 Task: Add a new address "200 West Lakeshore Drive, Port Clinton, OH 43452".
Action: Mouse moved to (35, 76)
Screenshot: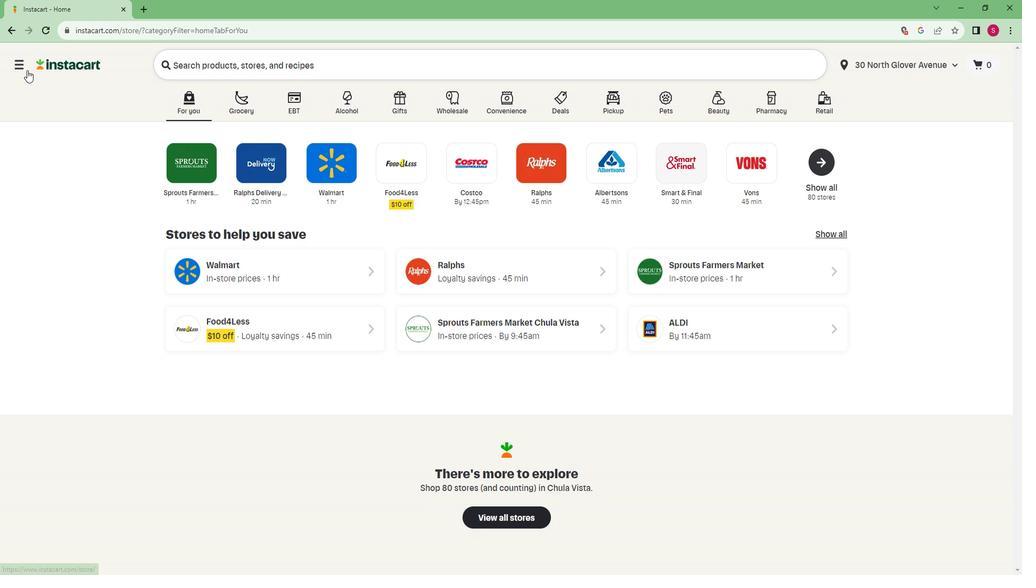 
Action: Mouse pressed left at (35, 76)
Screenshot: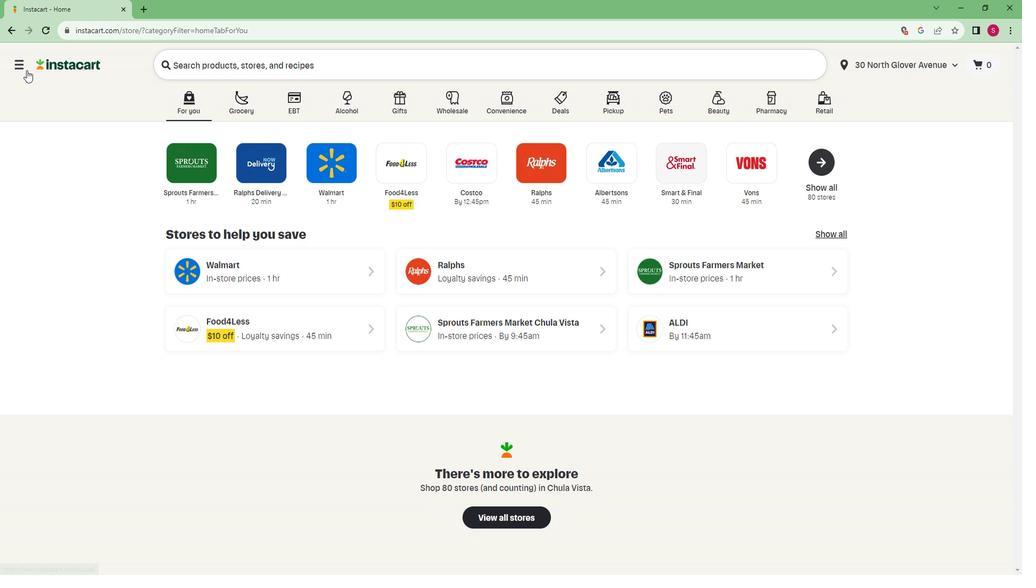 
Action: Mouse moved to (64, 354)
Screenshot: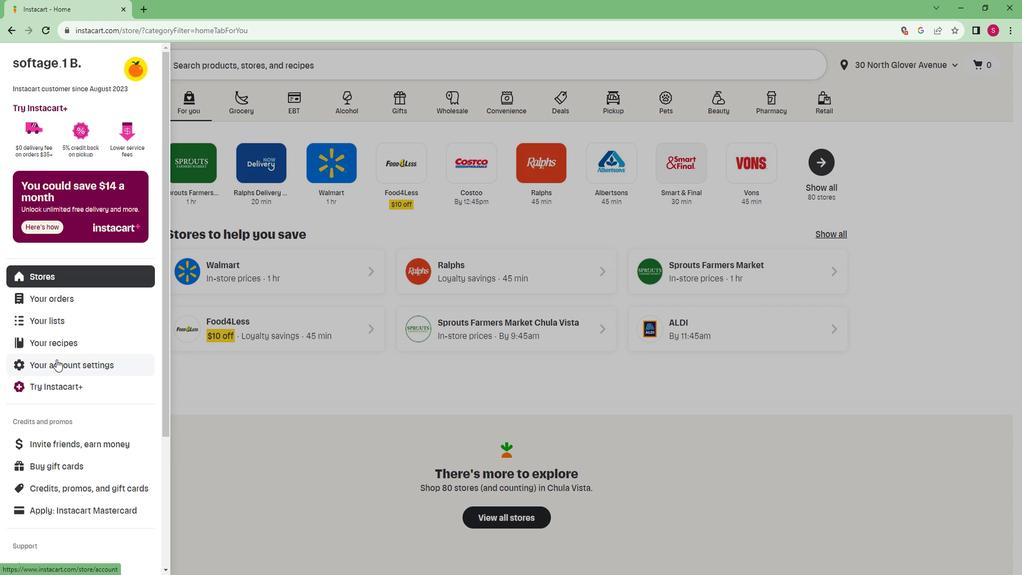 
Action: Mouse pressed left at (64, 354)
Screenshot: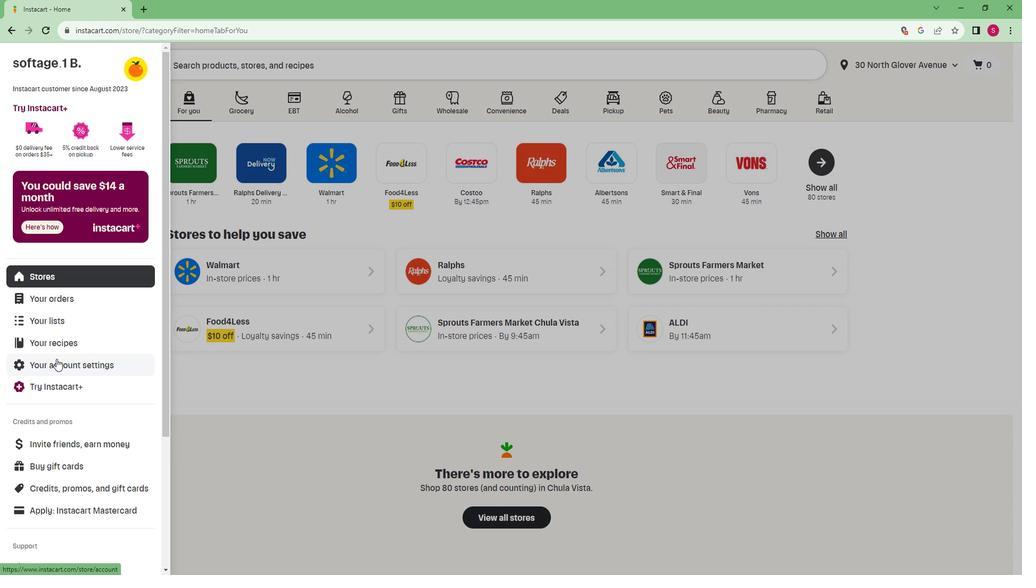 
Action: Mouse moved to (75, 233)
Screenshot: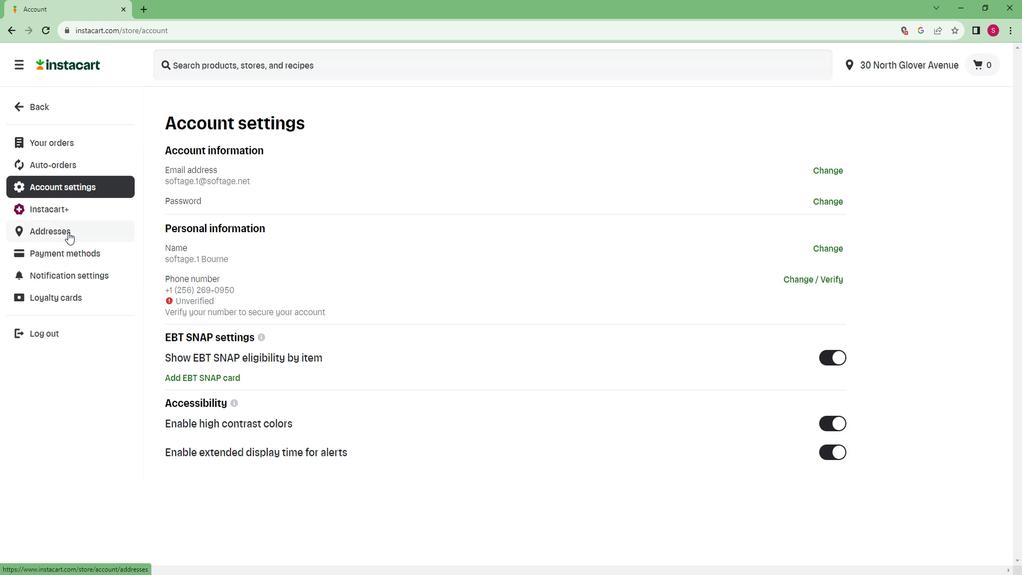 
Action: Mouse pressed left at (75, 233)
Screenshot: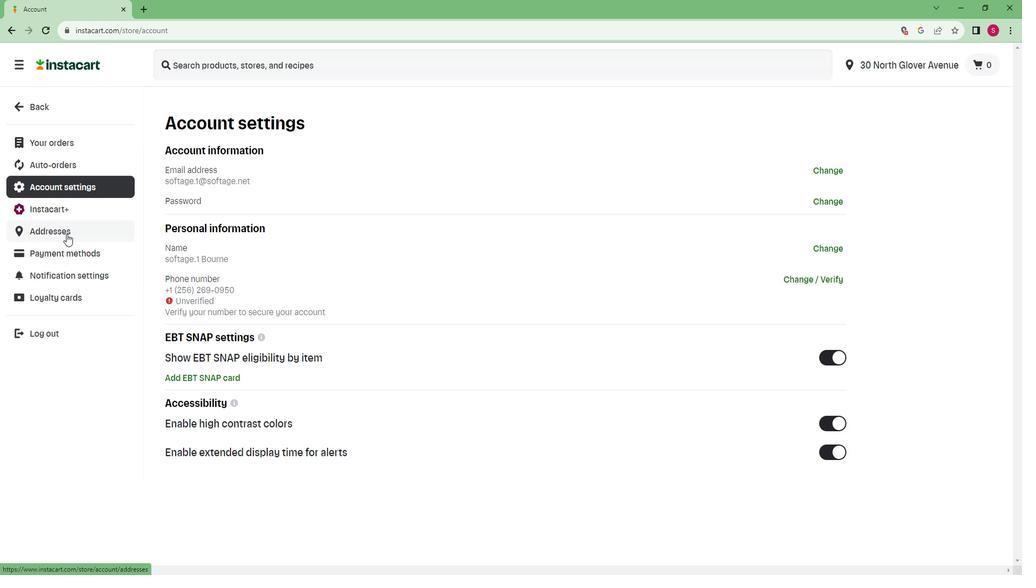 
Action: Mouse moved to (807, 129)
Screenshot: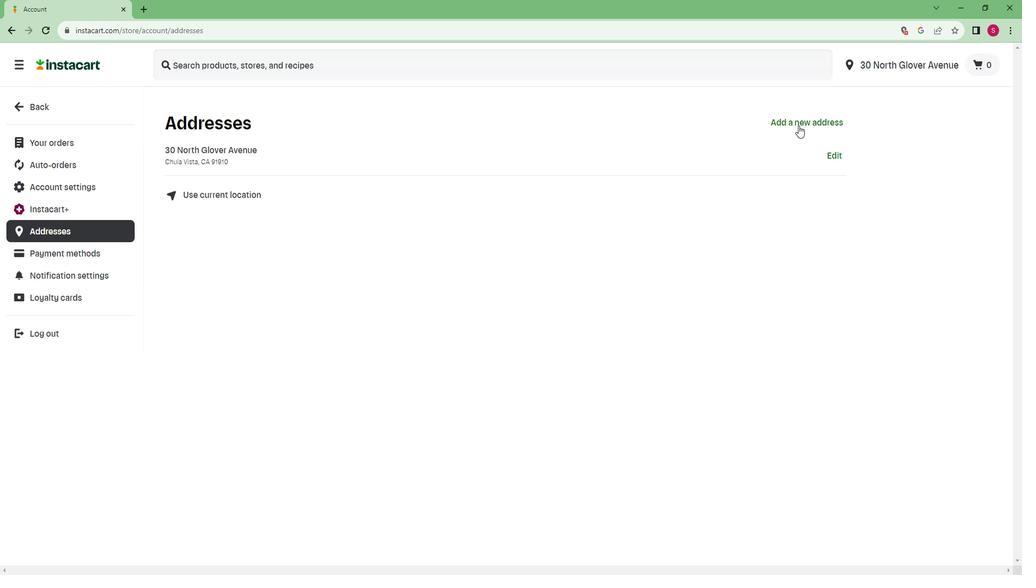 
Action: Mouse pressed left at (807, 129)
Screenshot: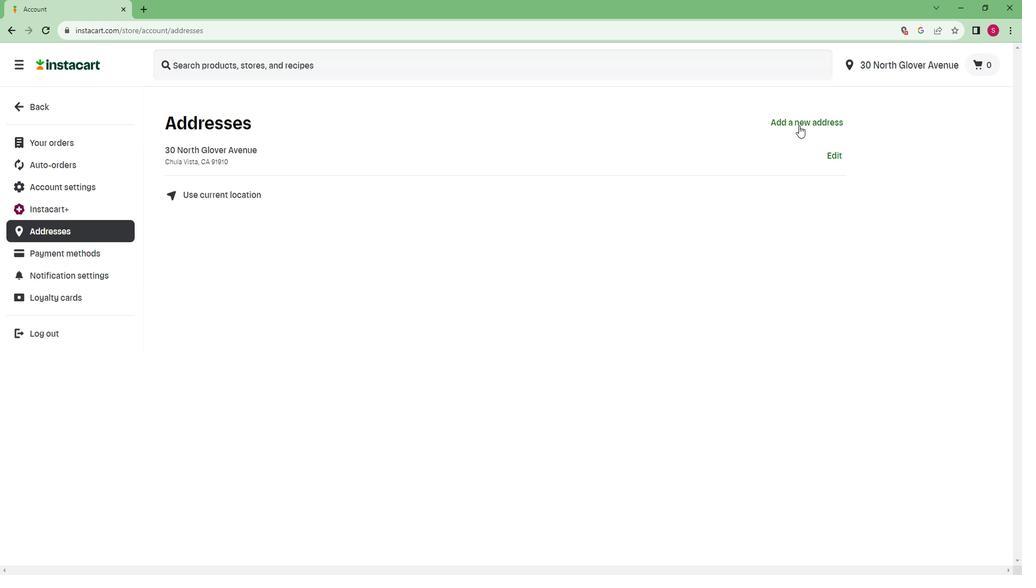 
Action: Mouse moved to (397, 134)
Screenshot: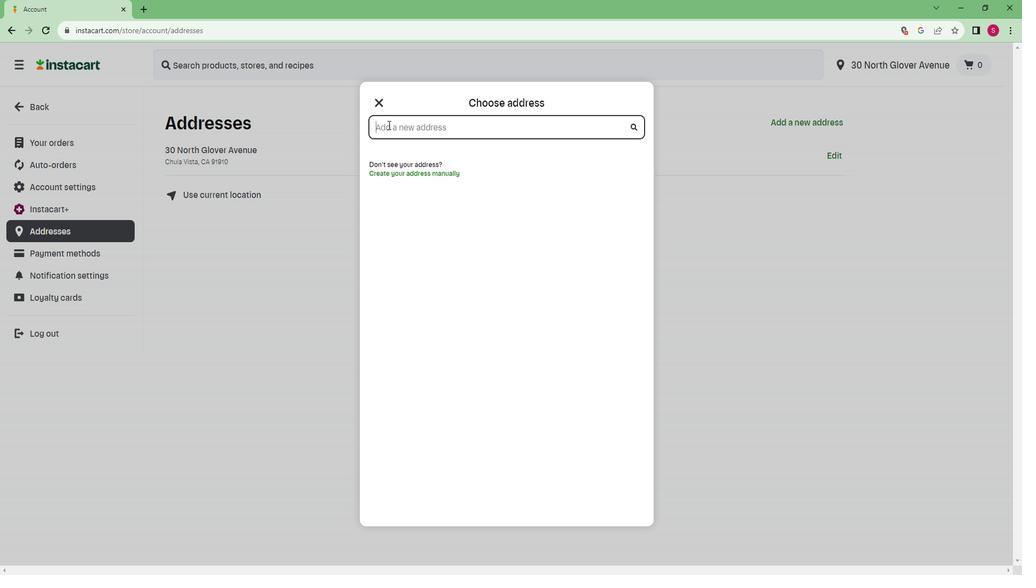 
Action: Mouse pressed left at (397, 134)
Screenshot: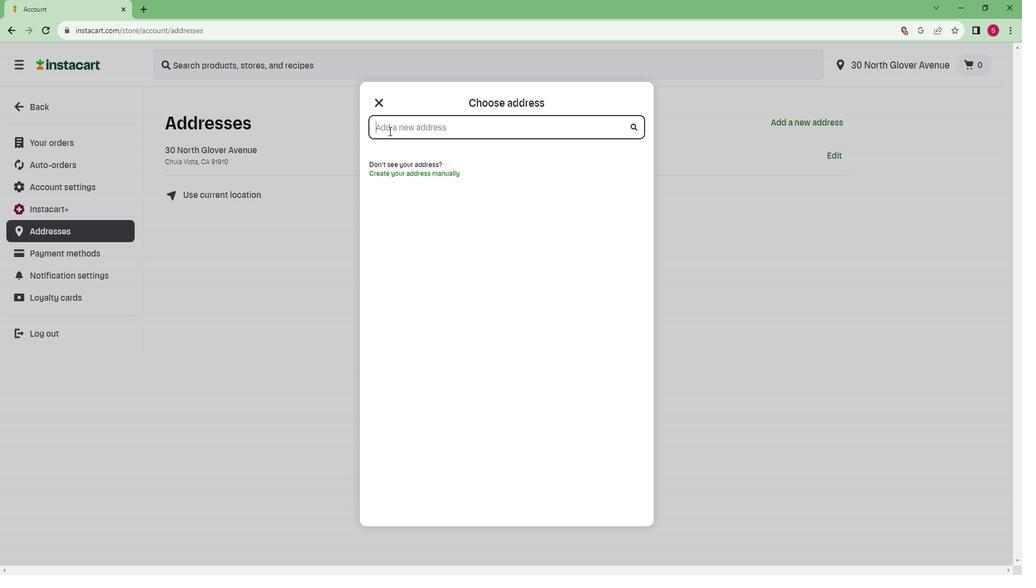 
Action: Key pressed 200,<Key.caps_lock>W<Key.caps_lock>est<Key.space><Key.caps_lock>L<Key.caps_lock>akeshore<Key.space><Key.caps_lock>D<Key.caps_lock>e<Key.backspace>rive<Key.space>,<Key.caps_lock>P<Key.caps_lock>ort<Key.space><Key.caps_lock>C<Key.caps_lock>linton,<Key.caps_lock>OH<Key.space>43452
Screenshot: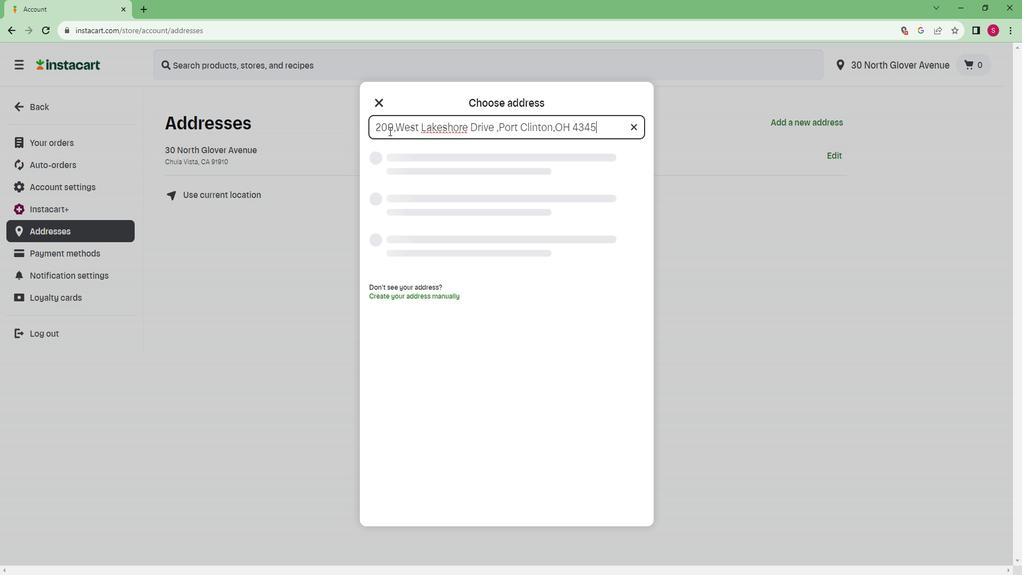 
Action: Mouse moved to (477, 170)
Screenshot: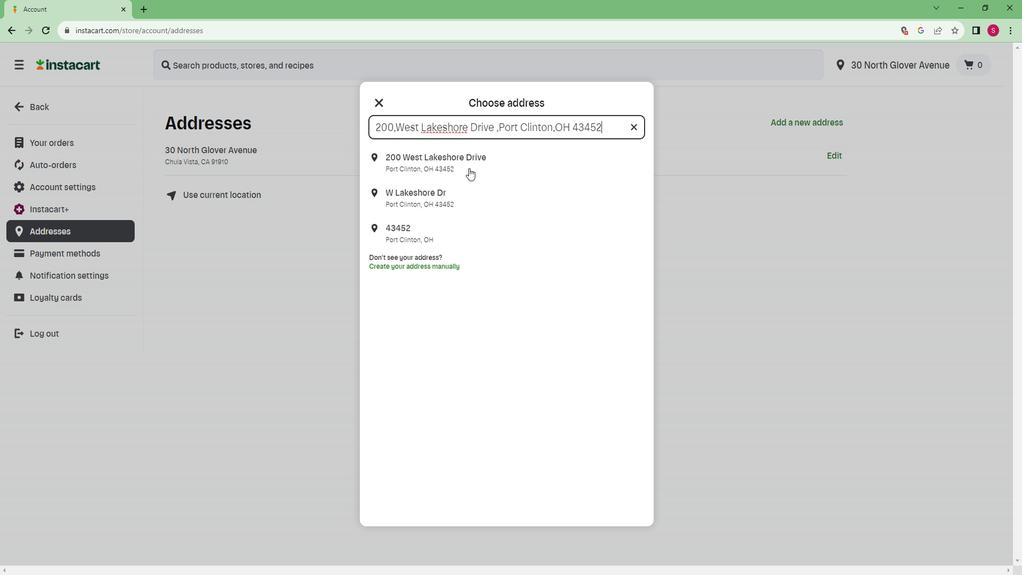
Action: Mouse pressed left at (477, 170)
Screenshot: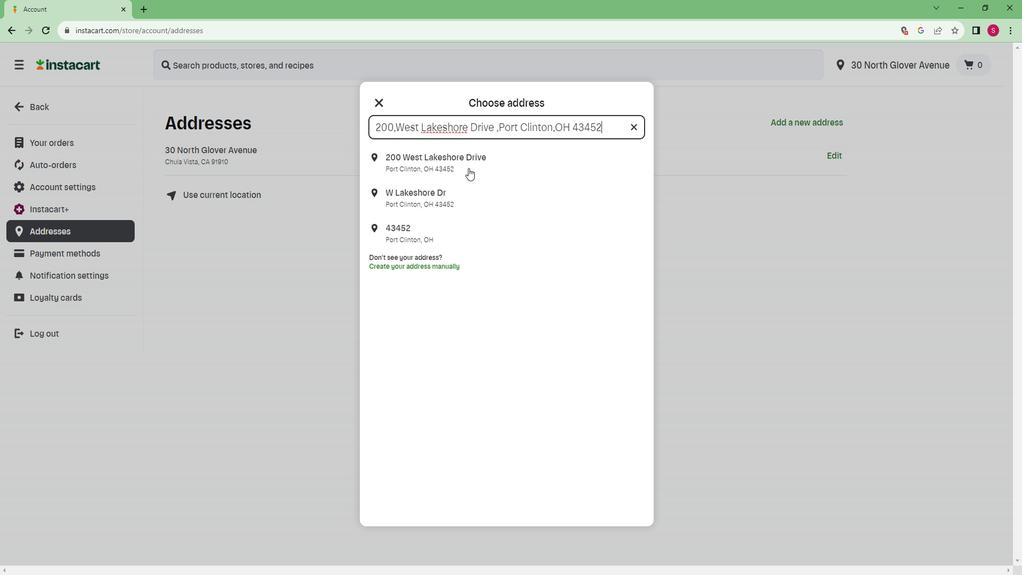 
Action: Mouse moved to (448, 400)
Screenshot: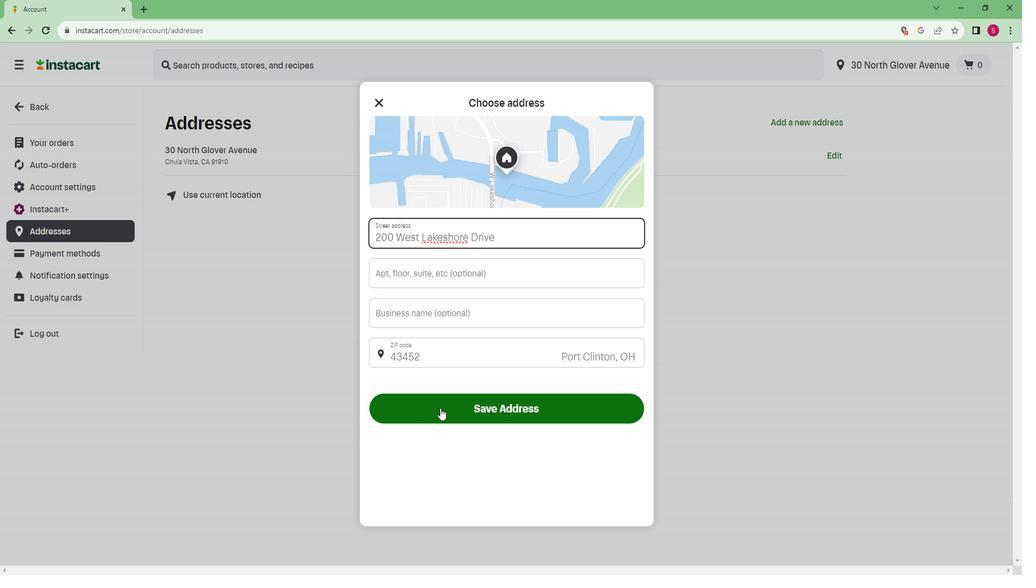 
Action: Mouse pressed left at (448, 400)
Screenshot: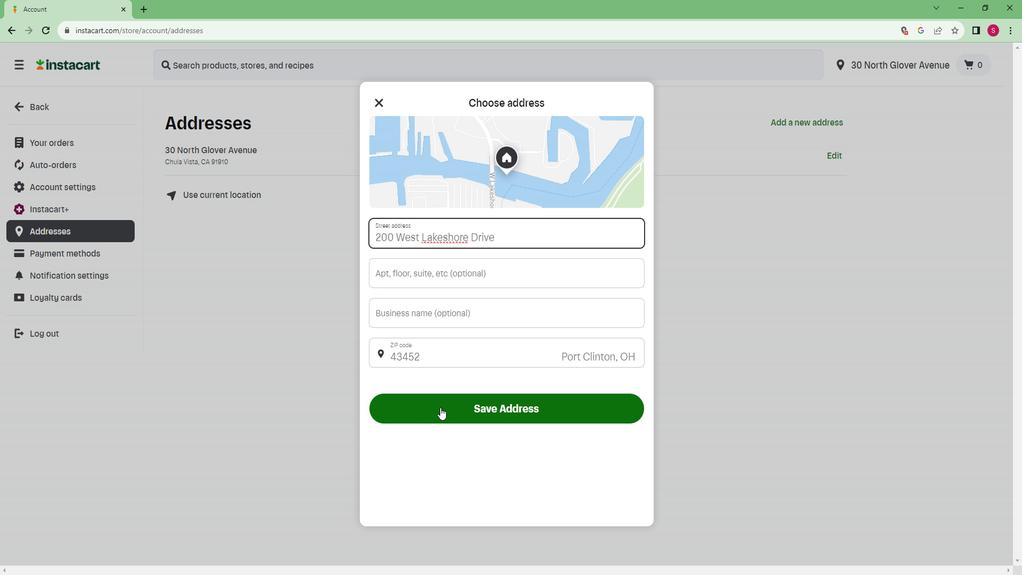 
Action: Mouse moved to (390, 373)
Screenshot: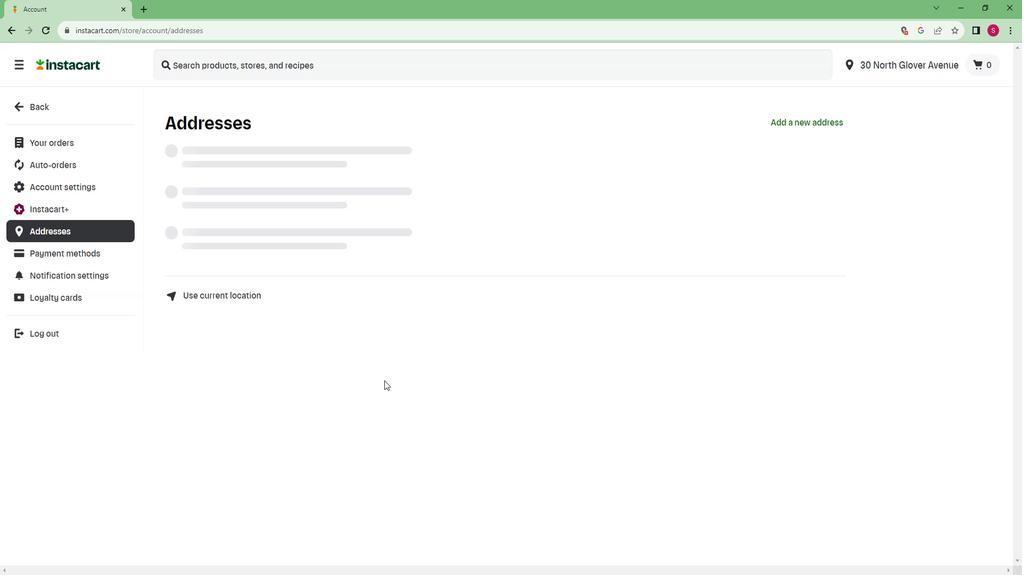 
